 Task: Measure the distance between Chicago and Lincoln Park Zoo.
Action: Mouse moved to (198, 104)
Screenshot: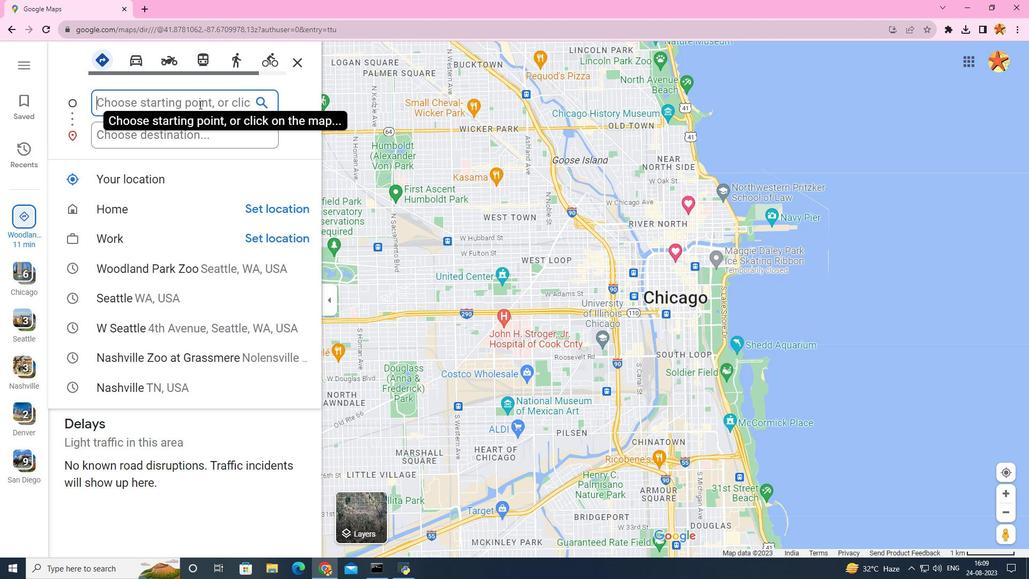 
Action: Mouse pressed left at (198, 104)
Screenshot: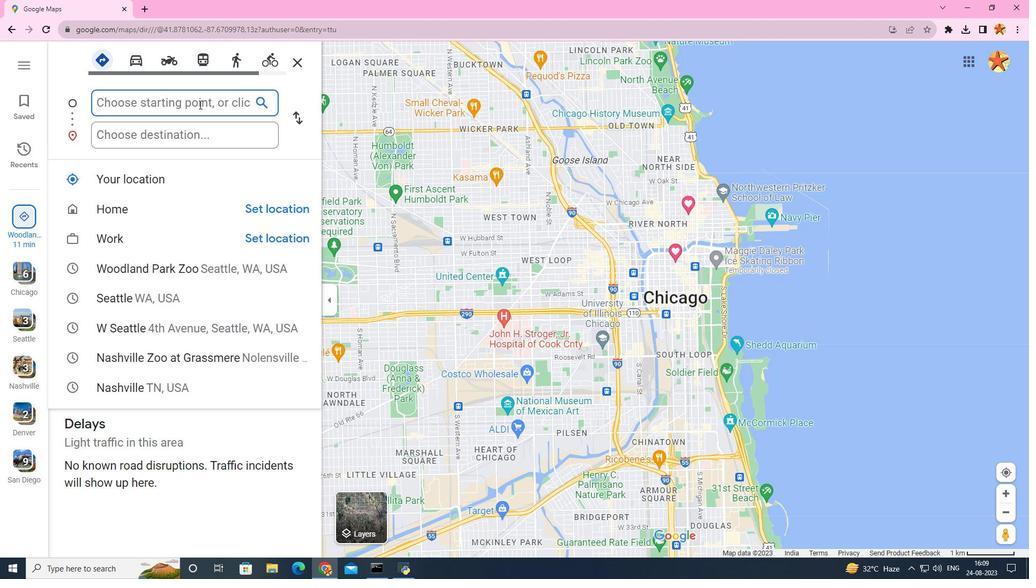 
Action: Mouse moved to (202, 103)
Screenshot: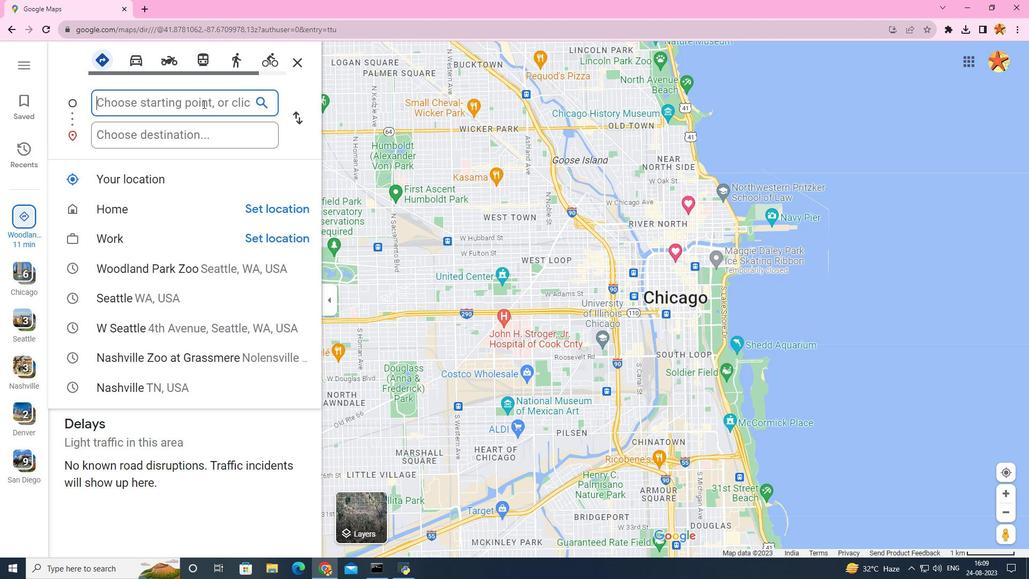 
Action: Key pressed chica
Screenshot: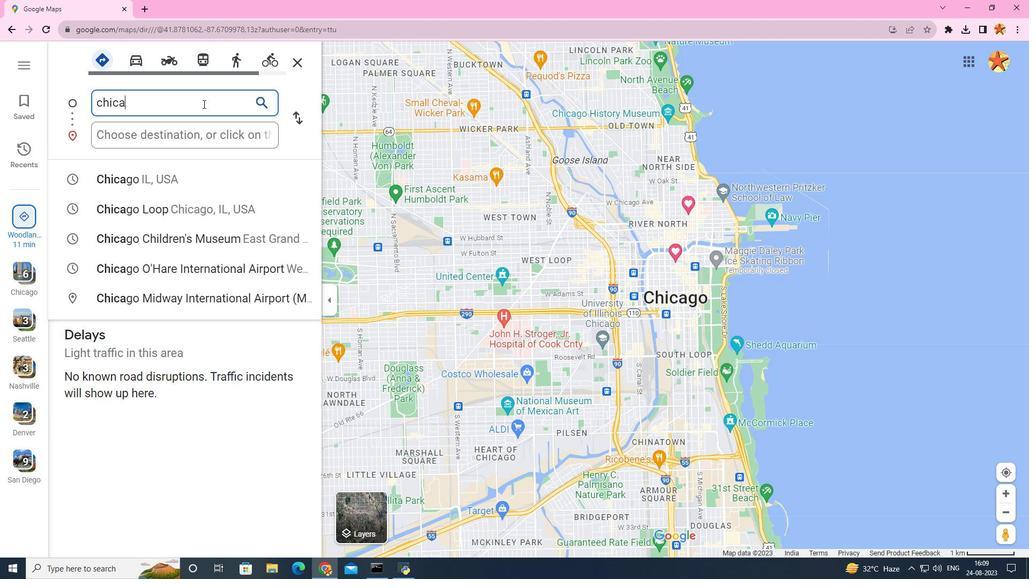 
Action: Mouse moved to (154, 185)
Screenshot: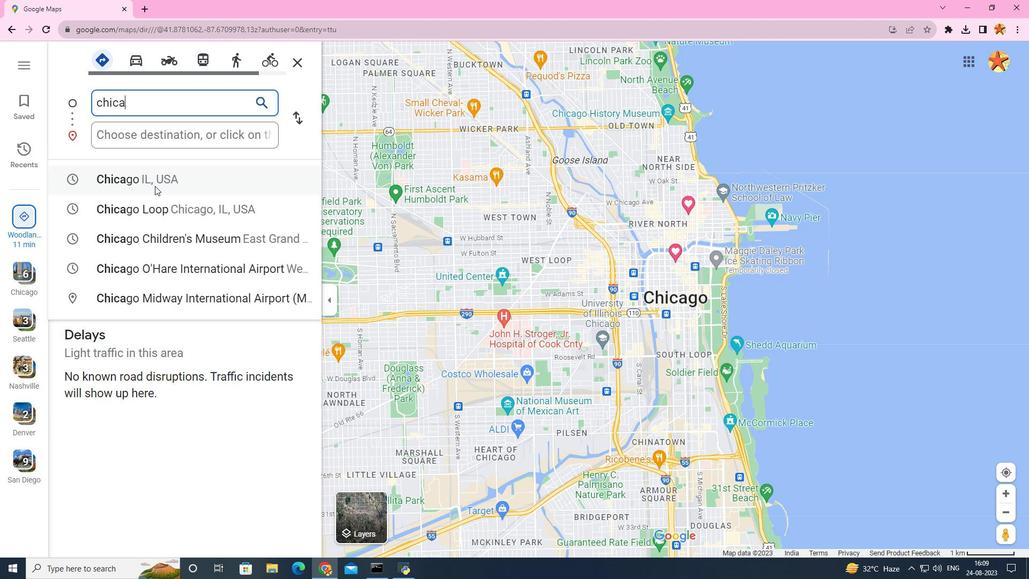 
Action: Mouse pressed left at (154, 185)
Screenshot: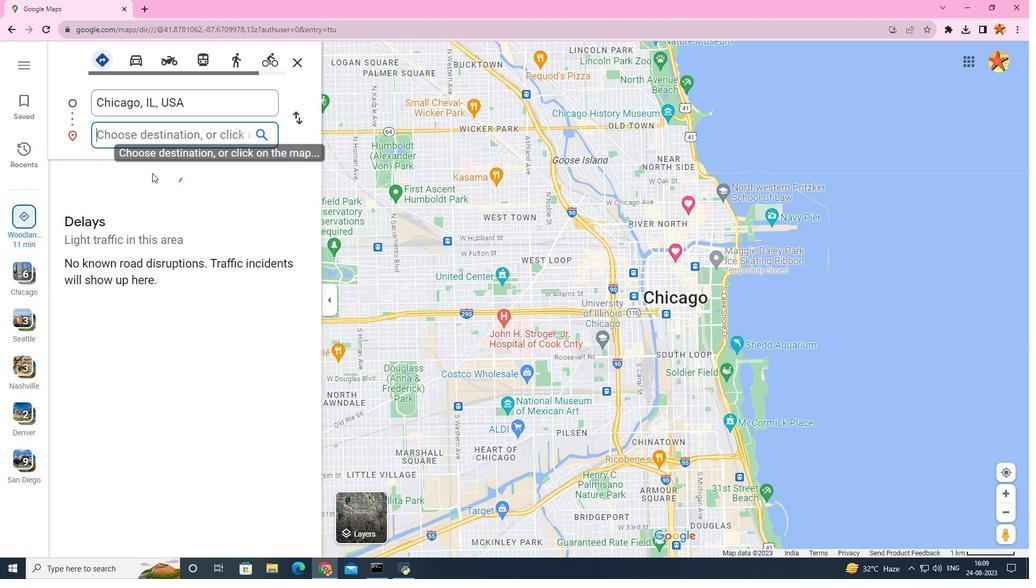 
Action: Mouse moved to (153, 139)
Screenshot: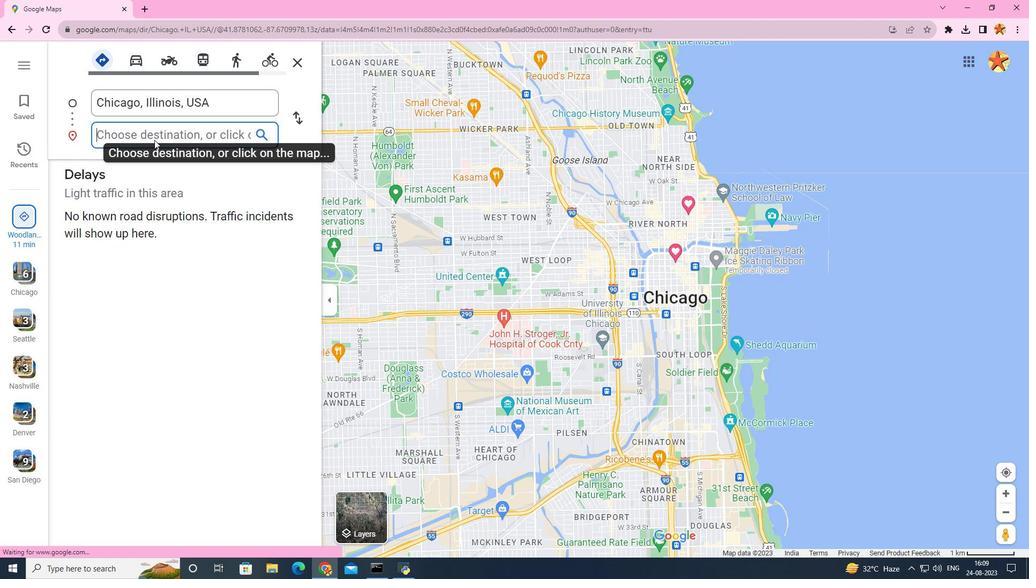 
Action: Mouse pressed left at (153, 139)
Screenshot: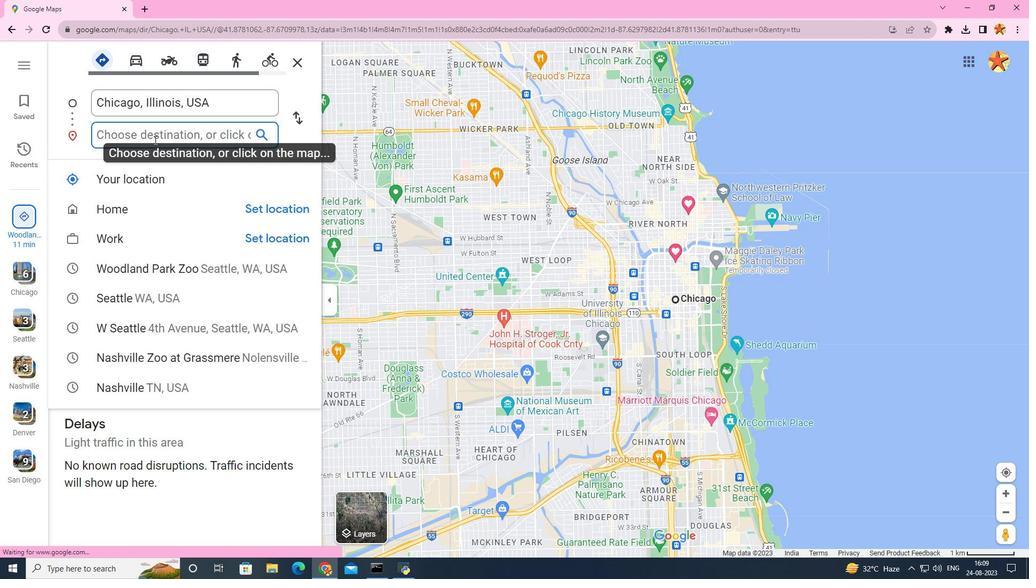 
Action: Mouse moved to (161, 134)
Screenshot: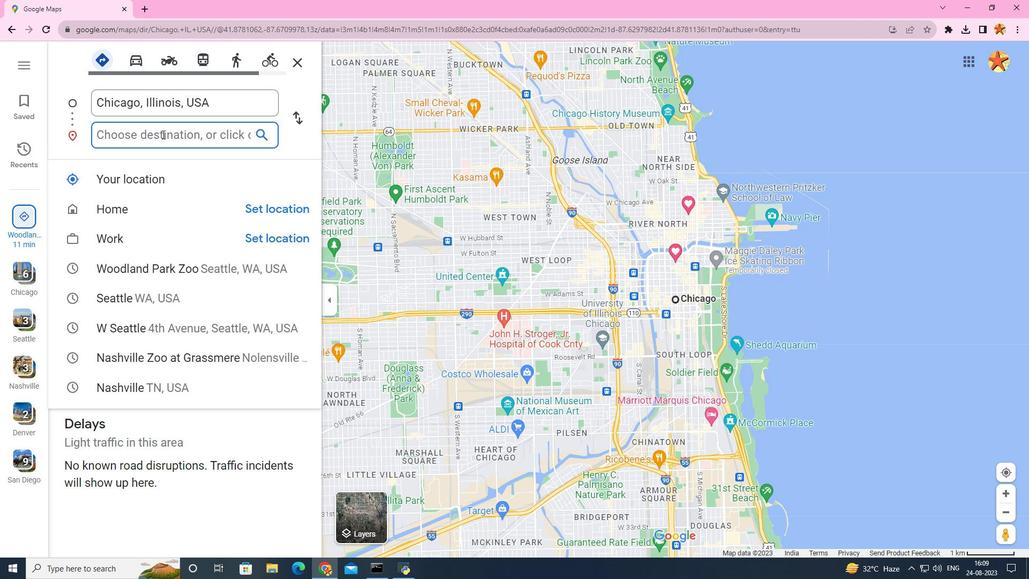 
Action: Key pressed linc
Screenshot: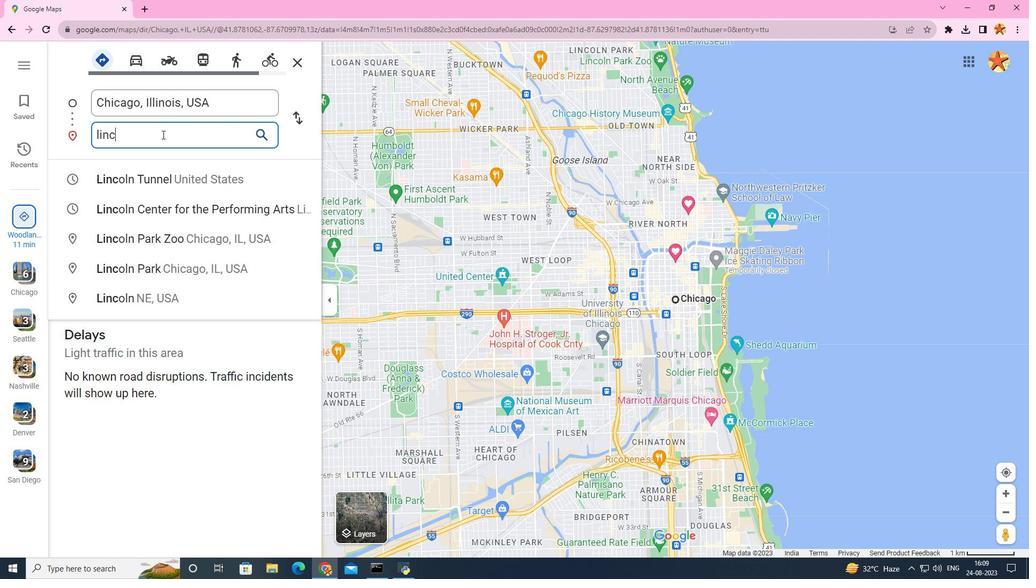 
Action: Mouse moved to (145, 231)
Screenshot: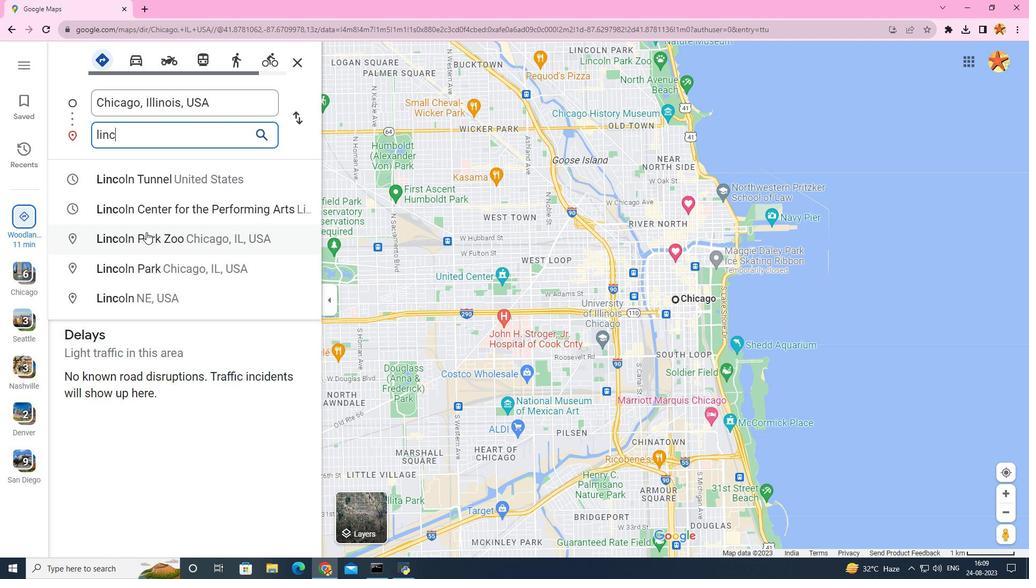 
Action: Mouse pressed left at (145, 231)
Screenshot: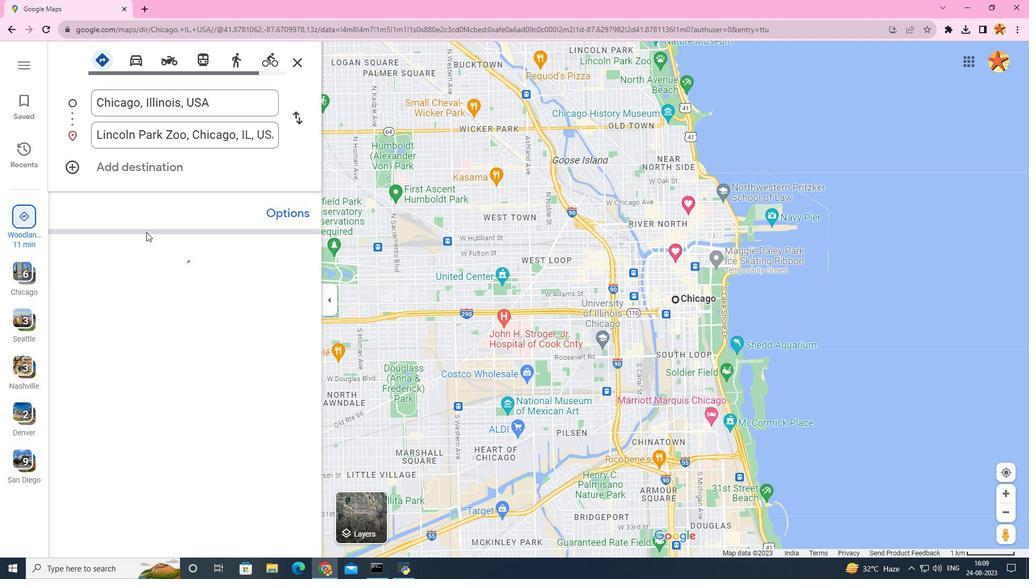 
Action: Mouse moved to (241, 450)
Screenshot: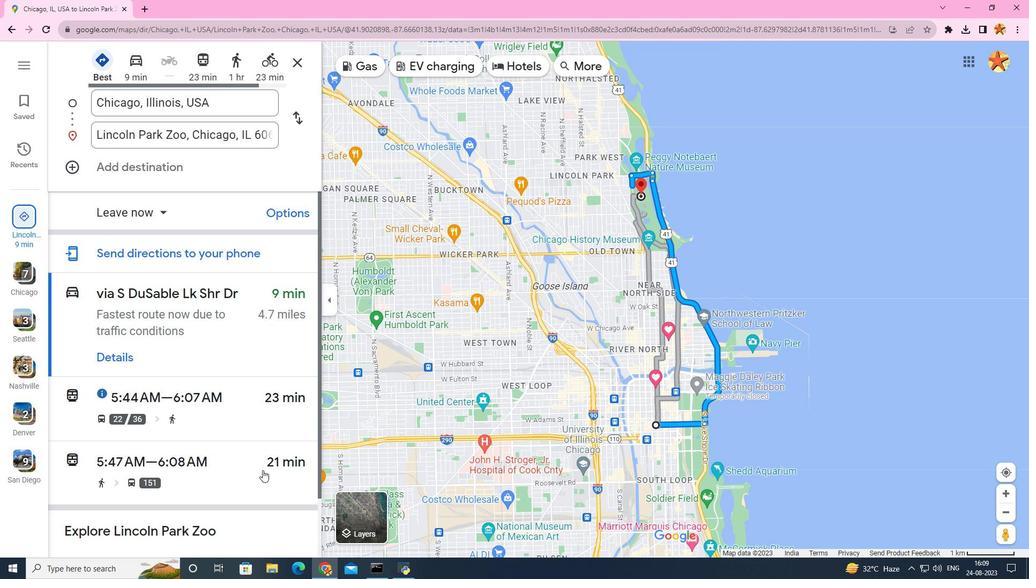 
Action: Mouse pressed left at (241, 450)
Screenshot: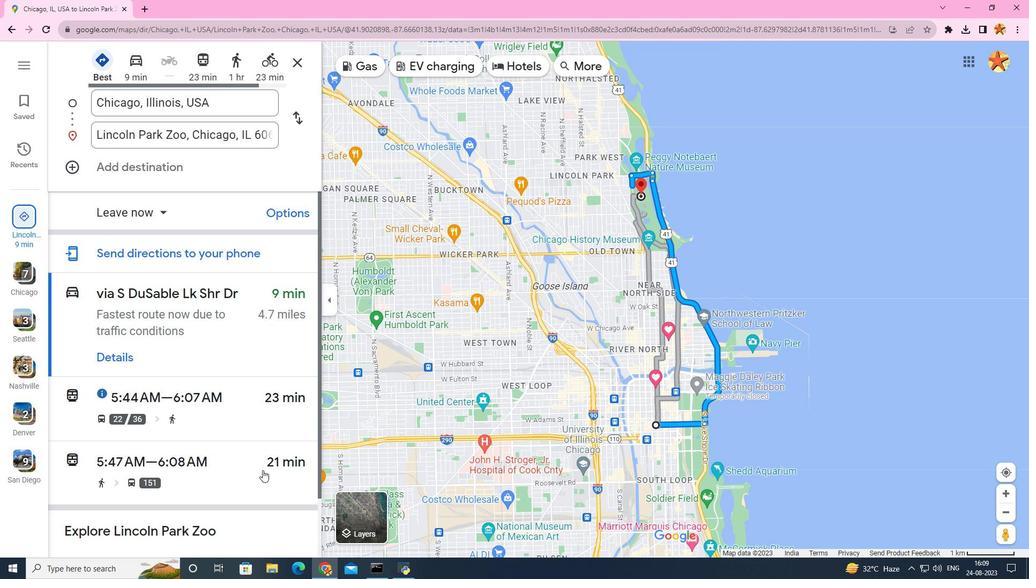 
Action: Mouse moved to (356, 517)
Screenshot: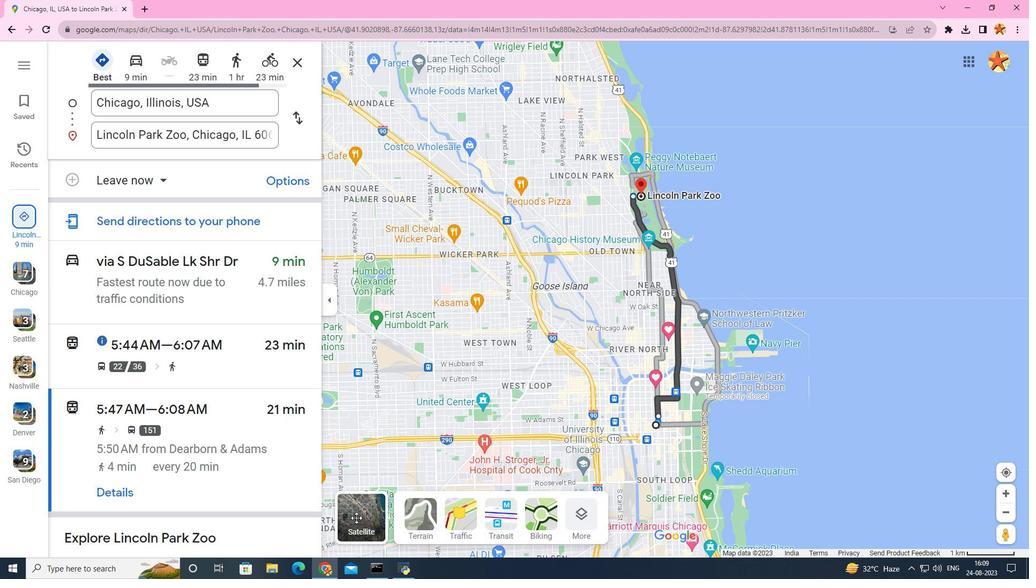 
Action: Mouse pressed left at (356, 517)
Screenshot: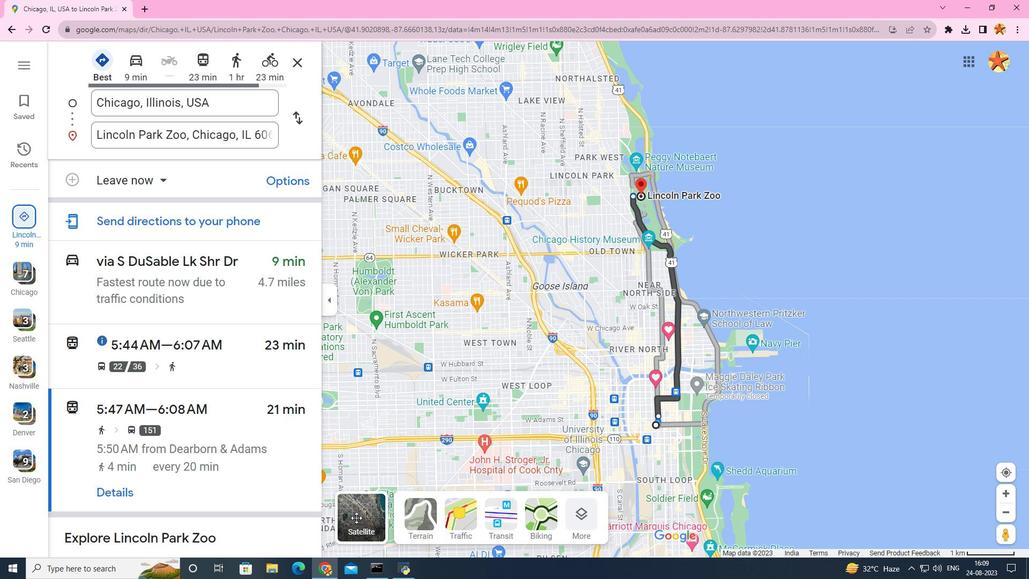 
Action: Mouse moved to (584, 506)
Screenshot: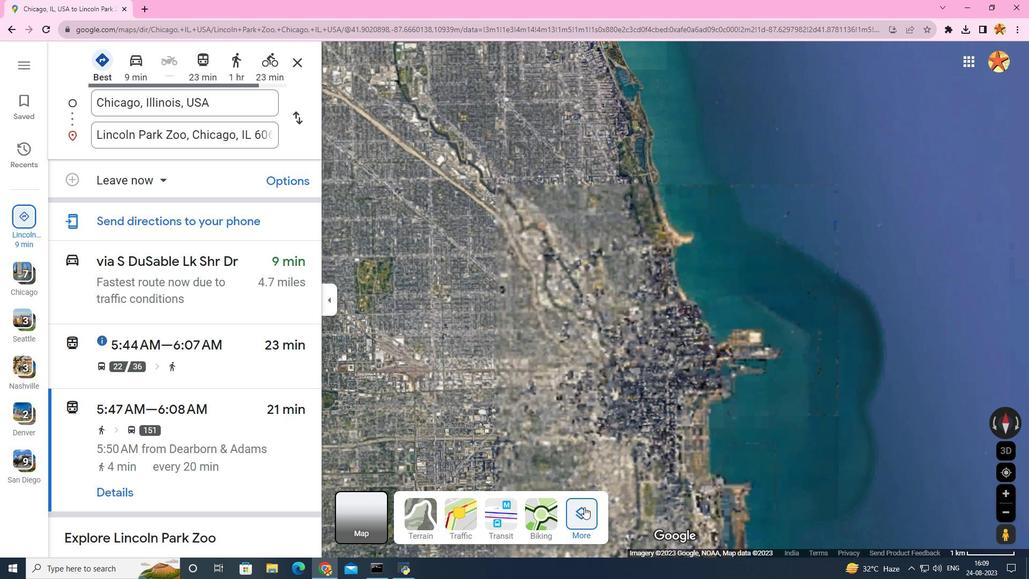
Action: Mouse pressed left at (584, 506)
Screenshot: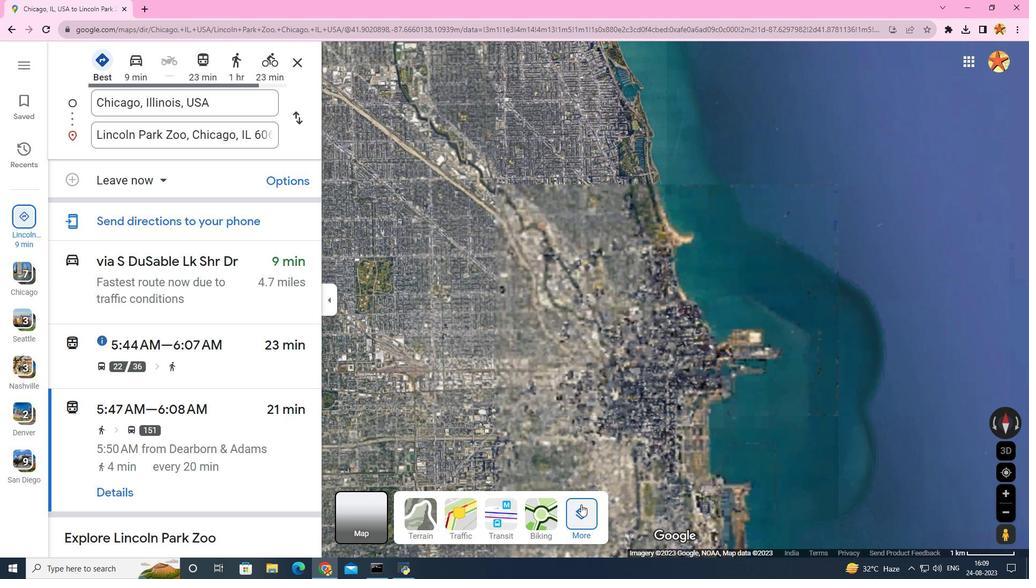 
Action: Mouse moved to (391, 465)
Screenshot: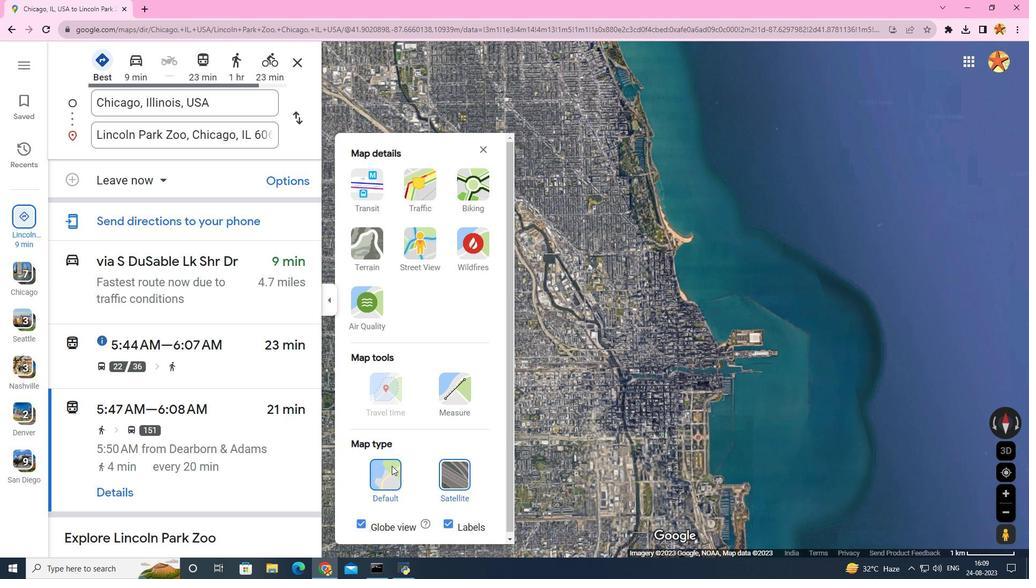 
Action: Mouse pressed left at (391, 465)
Screenshot: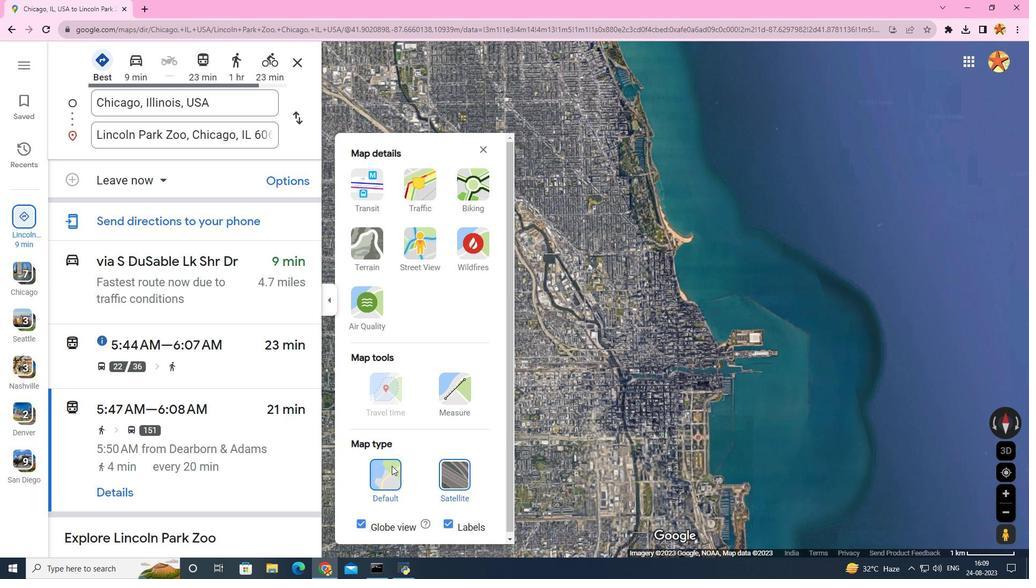 
Action: Mouse moved to (591, 510)
Screenshot: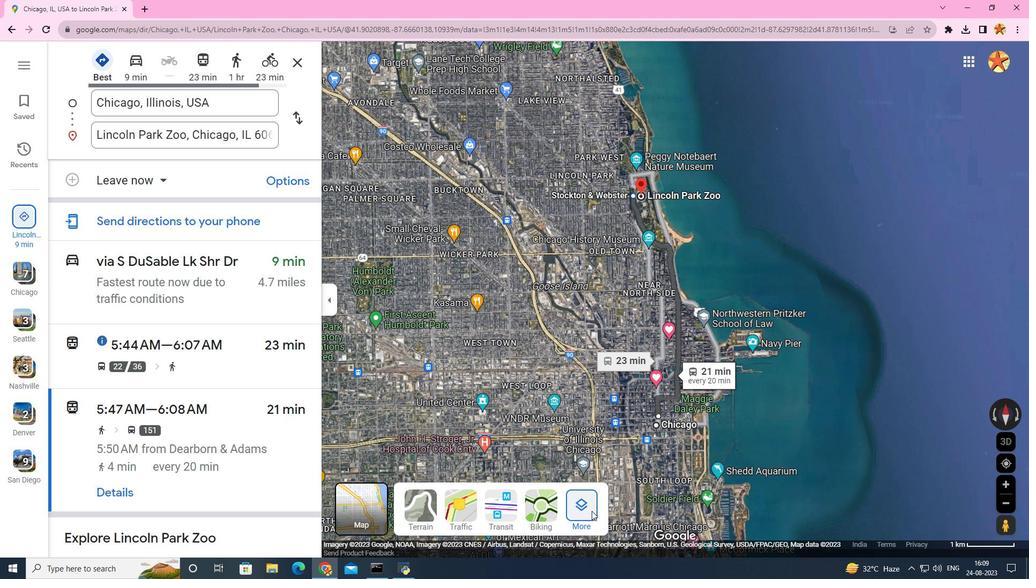 
Action: Mouse pressed left at (591, 510)
Screenshot: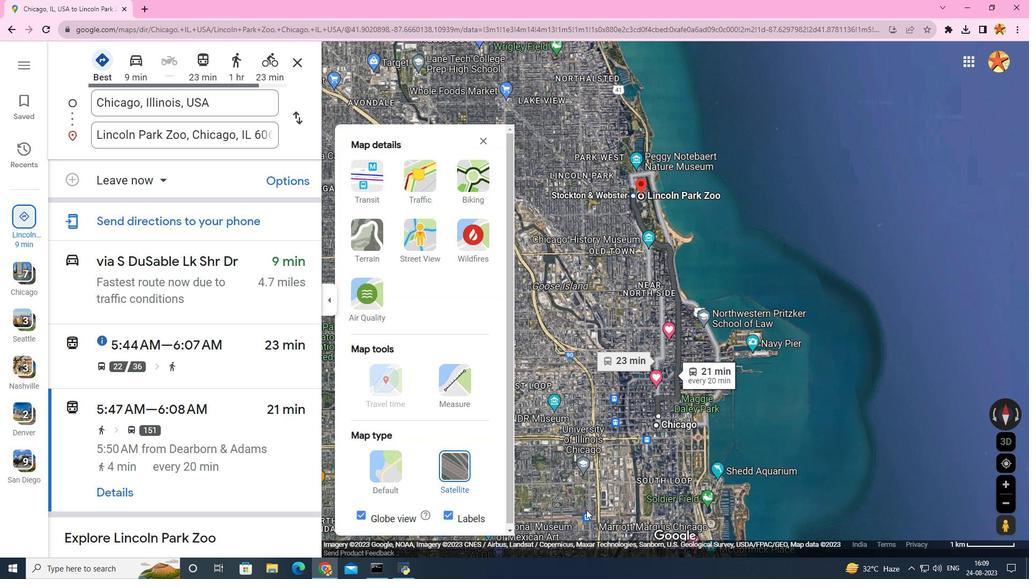 
Action: Mouse moved to (406, 466)
Screenshot: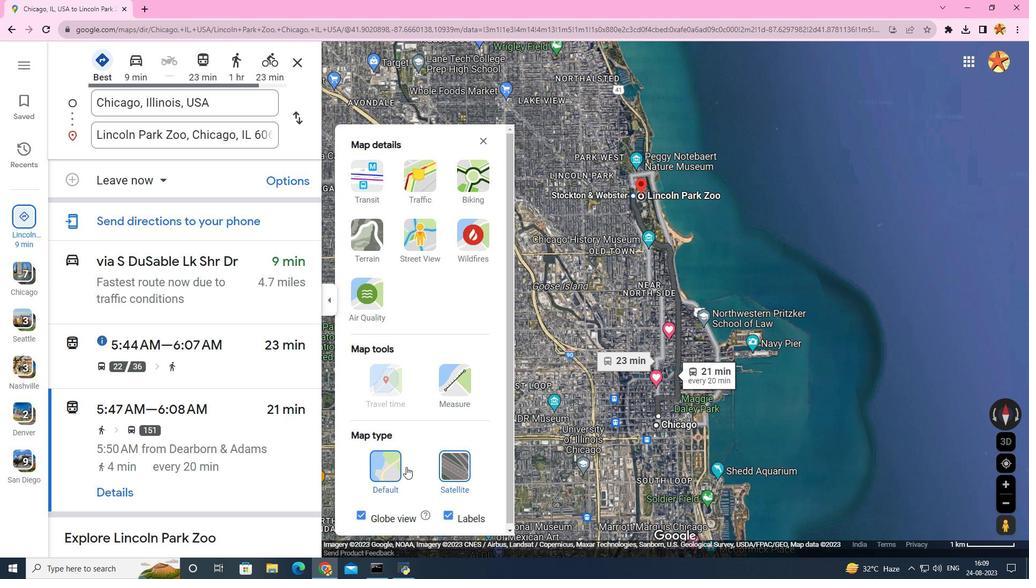 
Action: Mouse pressed left at (406, 466)
Screenshot: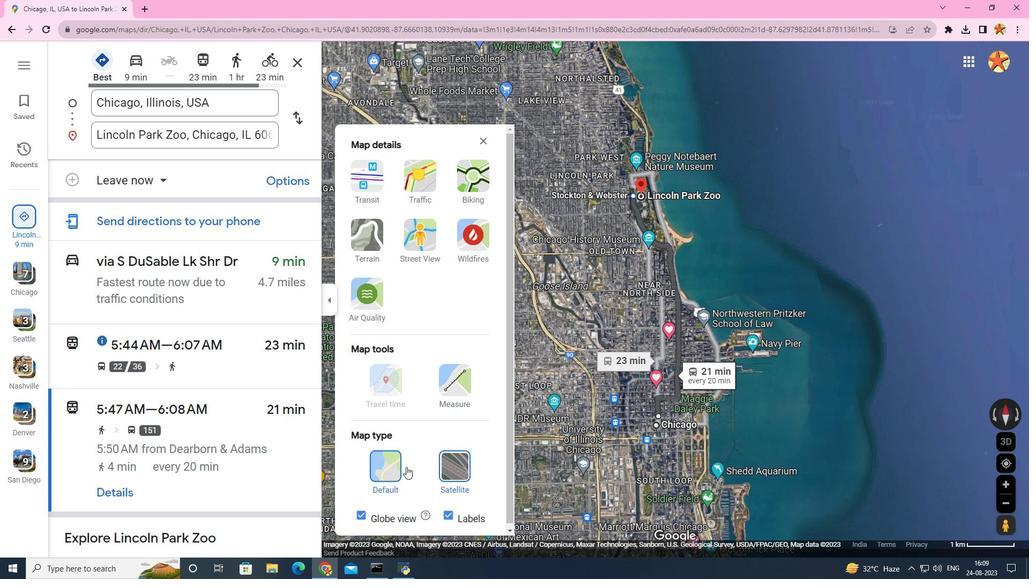
Action: Mouse moved to (564, 507)
Screenshot: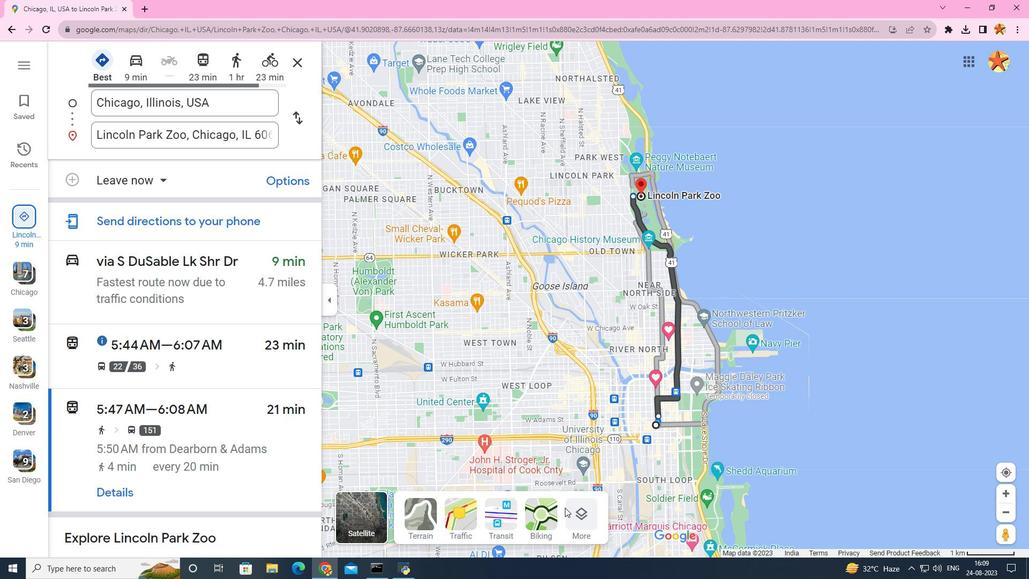 
Action: Mouse pressed left at (564, 507)
Screenshot: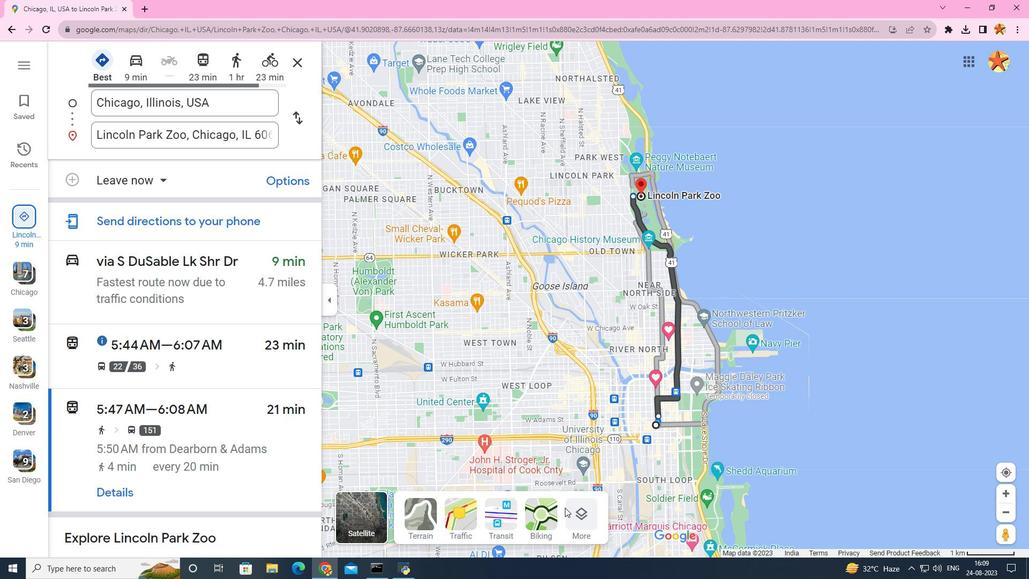 
Action: Mouse moved to (570, 510)
Screenshot: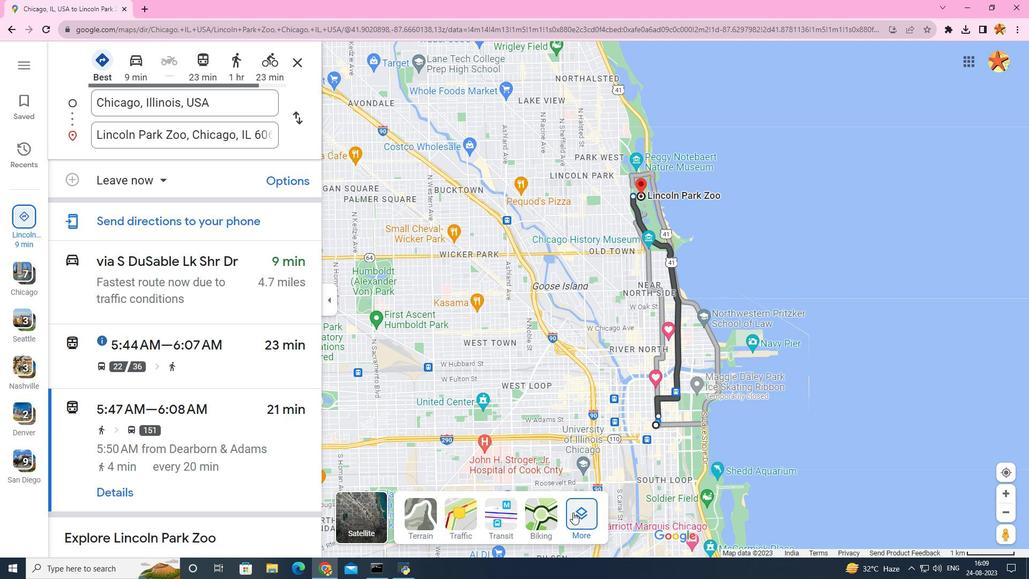 
Action: Mouse pressed left at (570, 510)
Screenshot: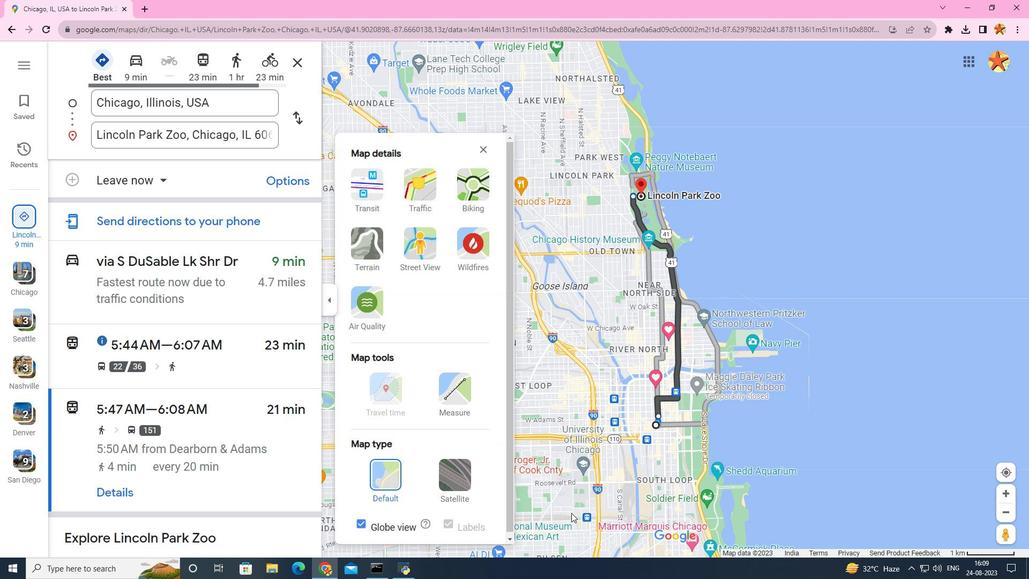 
Action: Mouse moved to (460, 393)
Screenshot: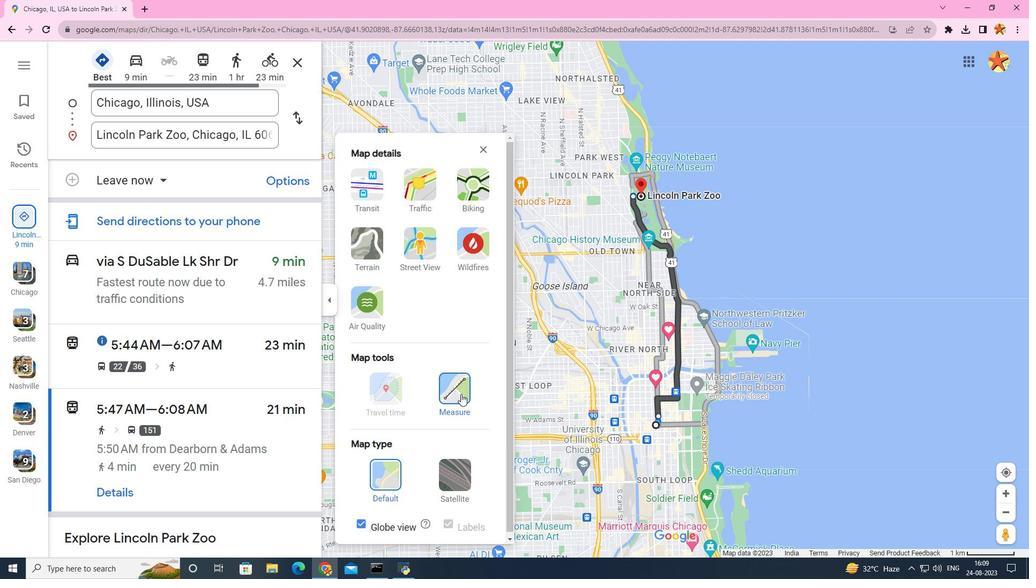 
Action: Mouse pressed left at (460, 393)
Screenshot: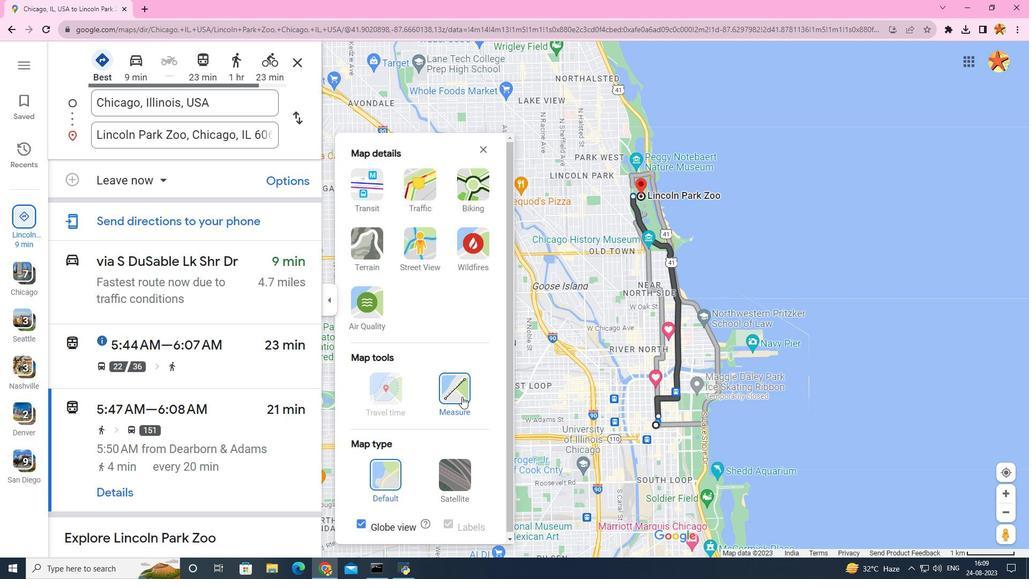 
Action: Mouse moved to (654, 424)
Screenshot: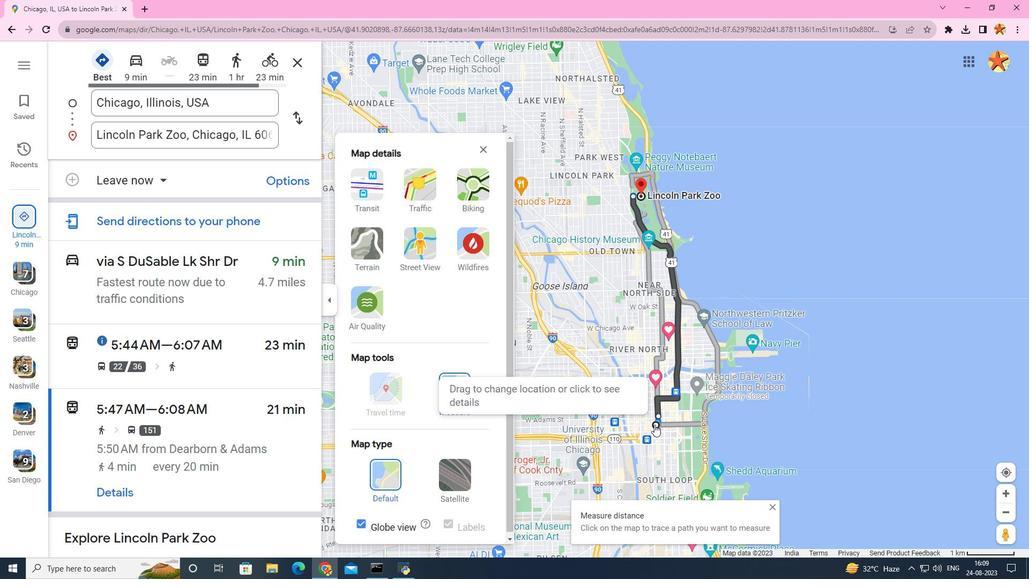 
Action: Mouse pressed left at (654, 424)
Screenshot: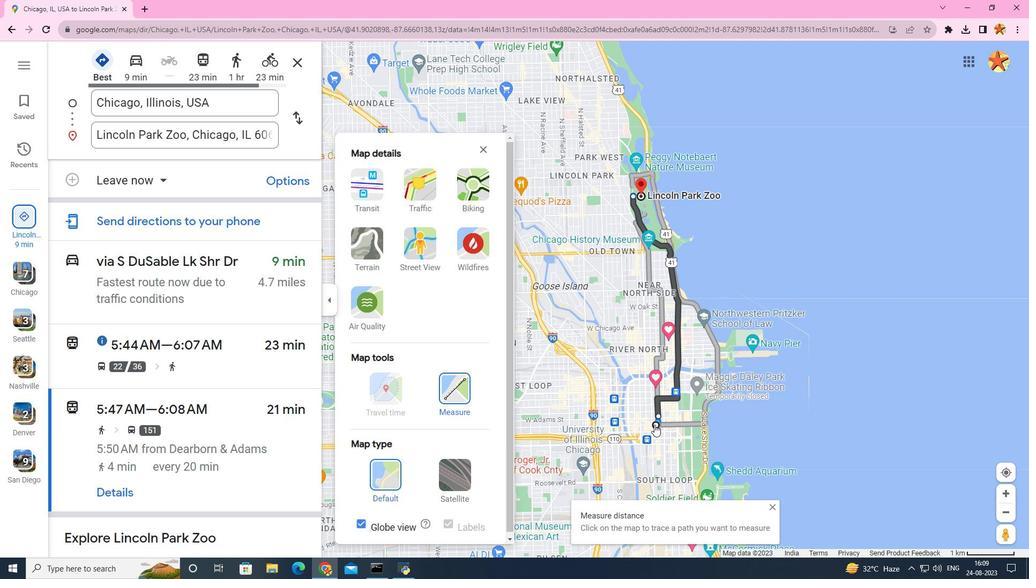 
Action: Mouse moved to (643, 194)
Screenshot: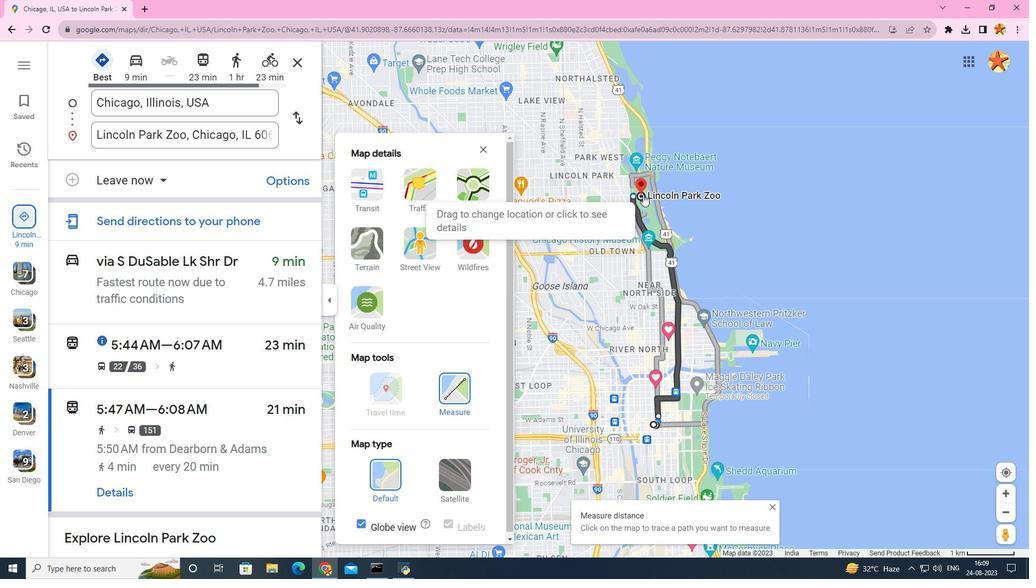
Action: Mouse pressed left at (643, 194)
Screenshot: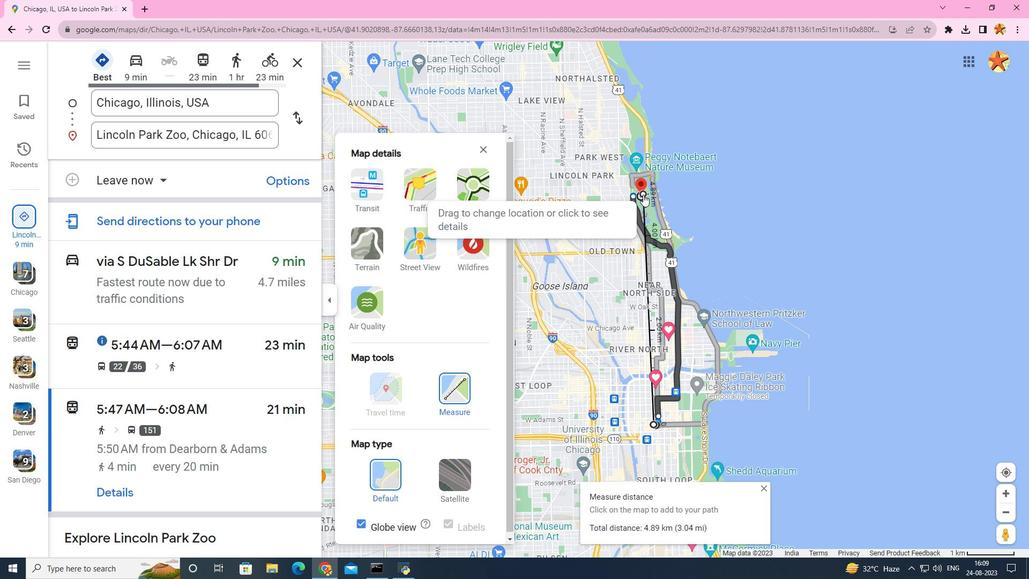 
Action: Mouse moved to (484, 149)
Screenshot: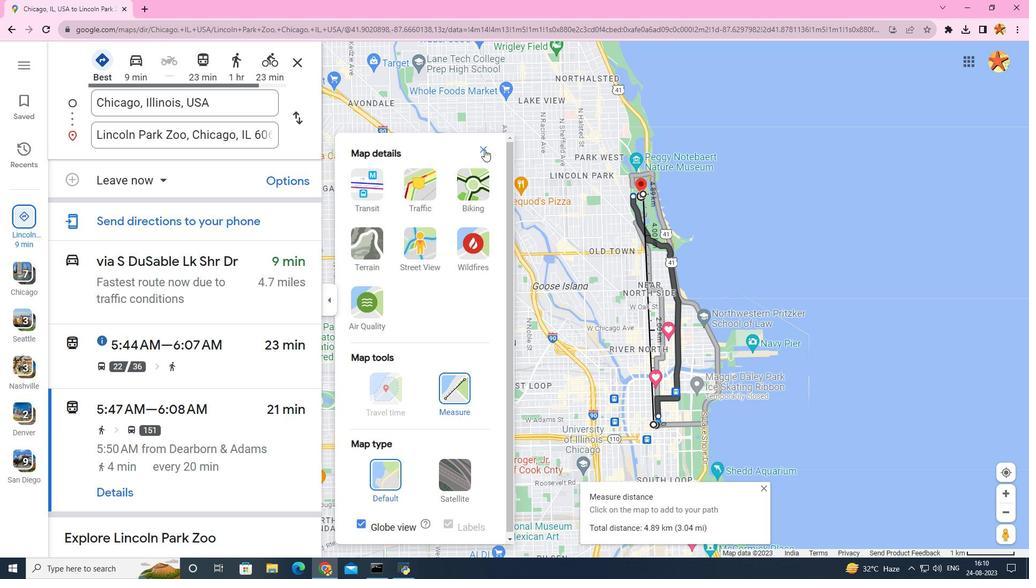 
Action: Mouse pressed left at (484, 149)
Screenshot: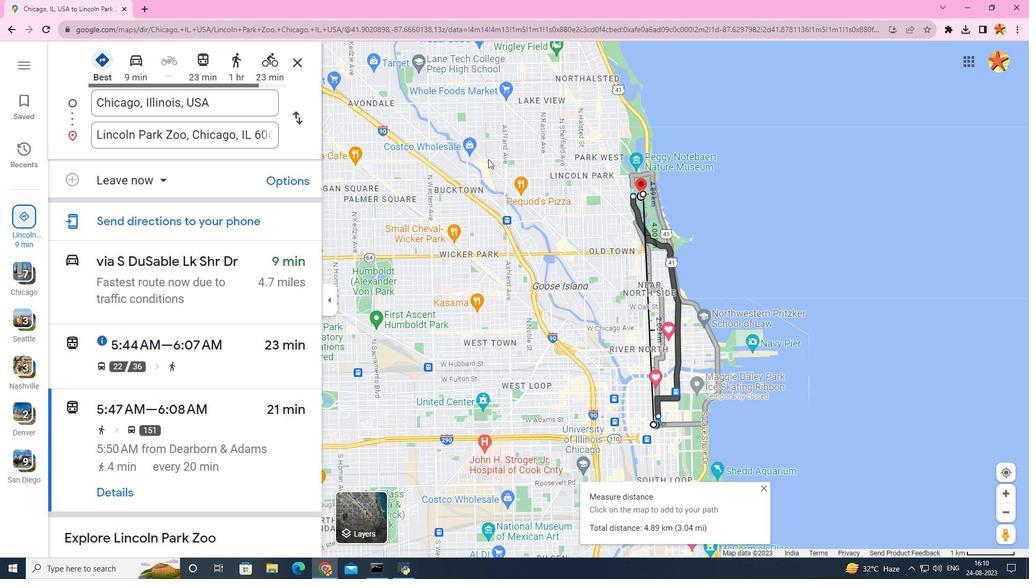 
Action: Mouse moved to (518, 282)
Screenshot: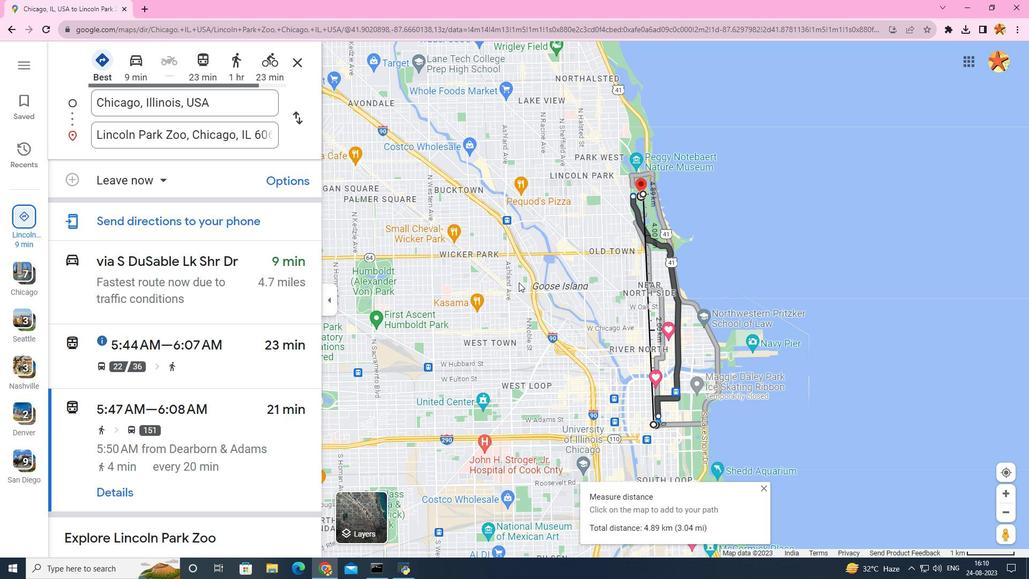 
